 Task: Select Grocery. Add to cart, from DashMart for 4646 Smithfield Avenue, Lubbock, Texas 79401, Cell Number 806-758-1089, following items : Romaine Lettuce (1 ct) - 2, Cucumber (each) - 5, Watermelon Chunks (8 oz) - 2, Lemon (3 ct) - 2
Action: Mouse moved to (360, 113)
Screenshot: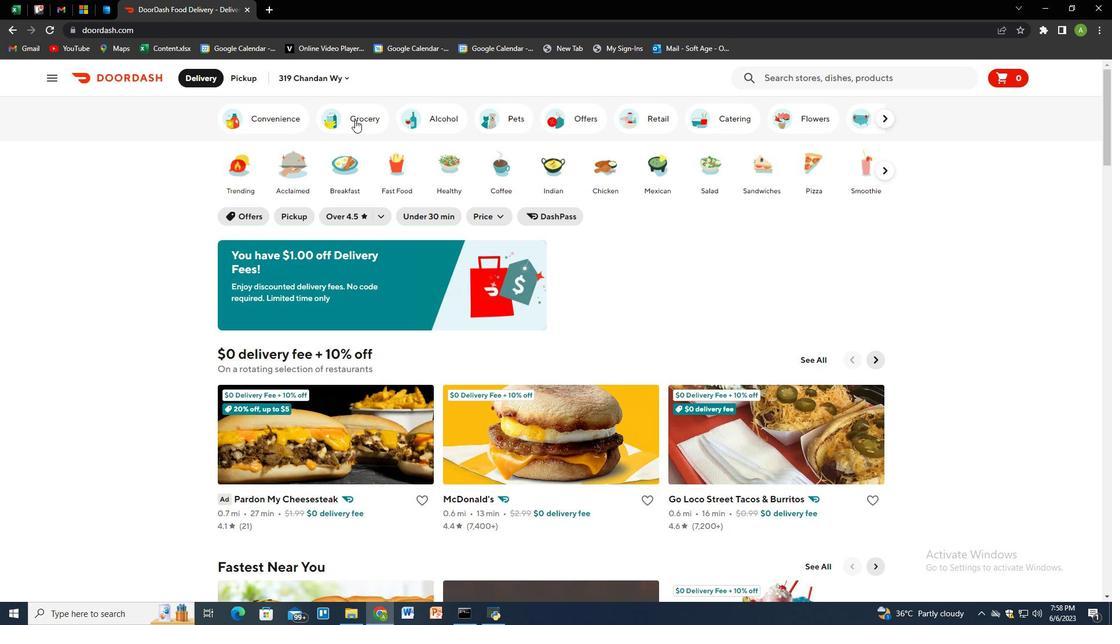 
Action: Mouse pressed left at (360, 113)
Screenshot: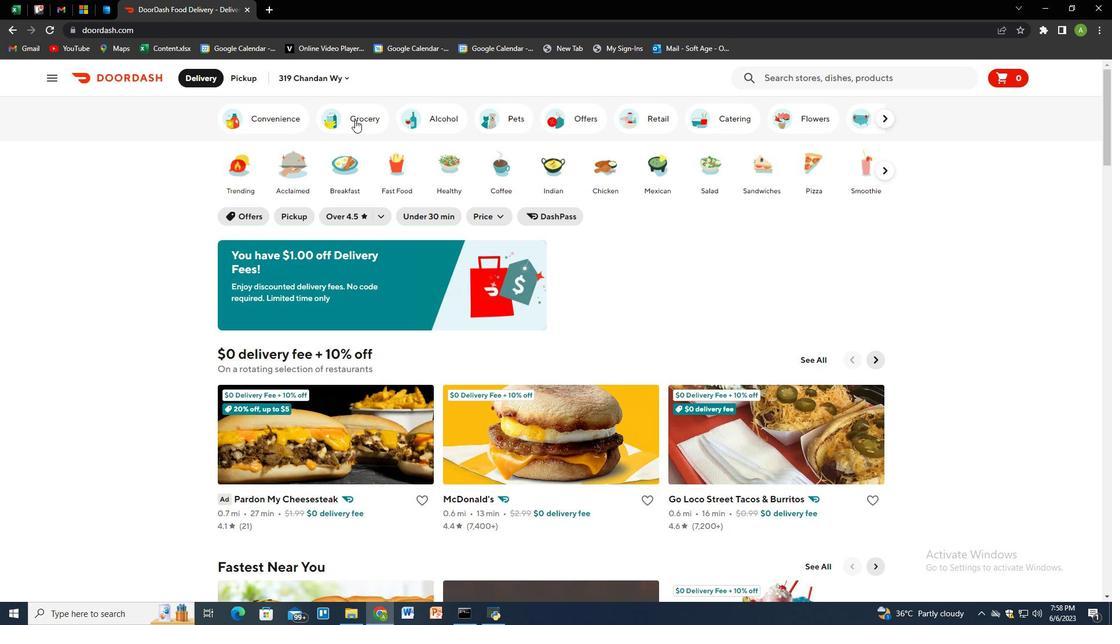 
Action: Mouse moved to (634, 564)
Screenshot: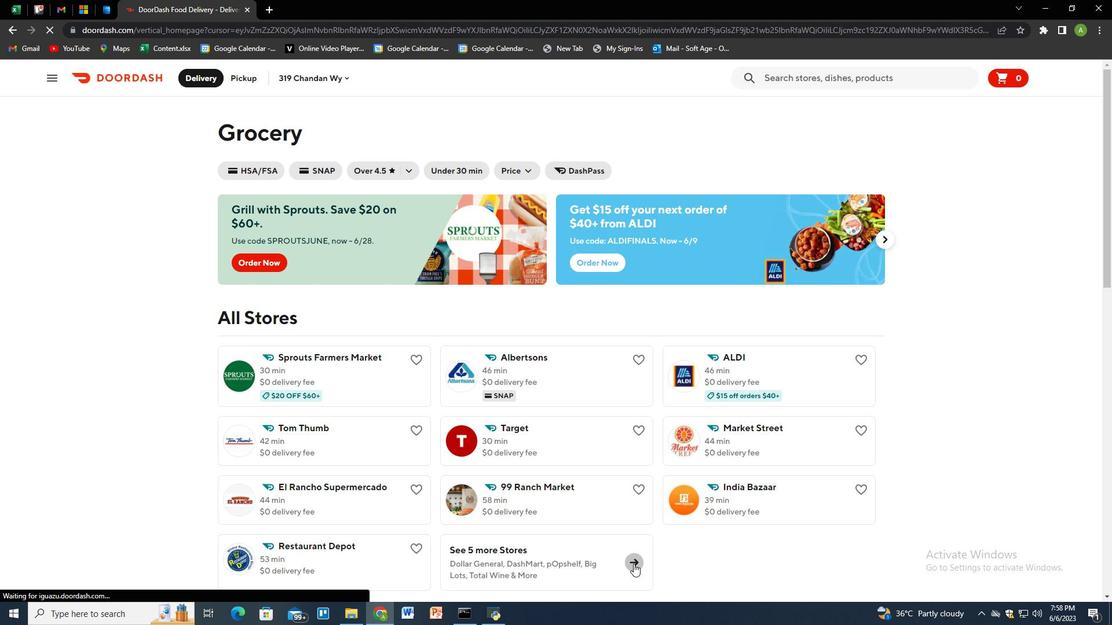 
Action: Mouse pressed left at (634, 564)
Screenshot: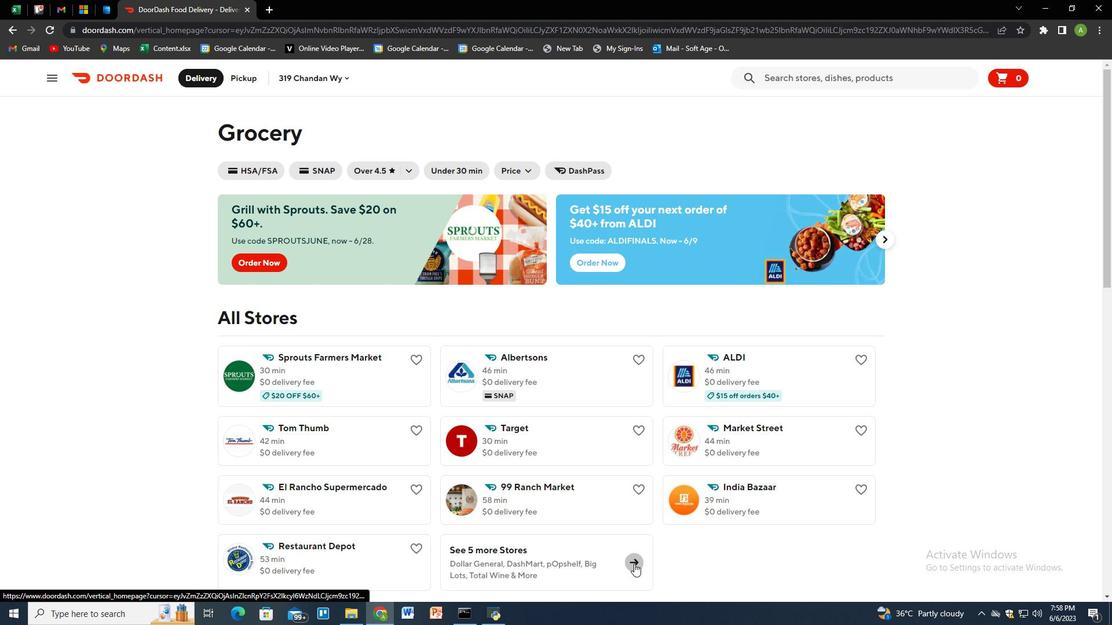
Action: Mouse moved to (721, 387)
Screenshot: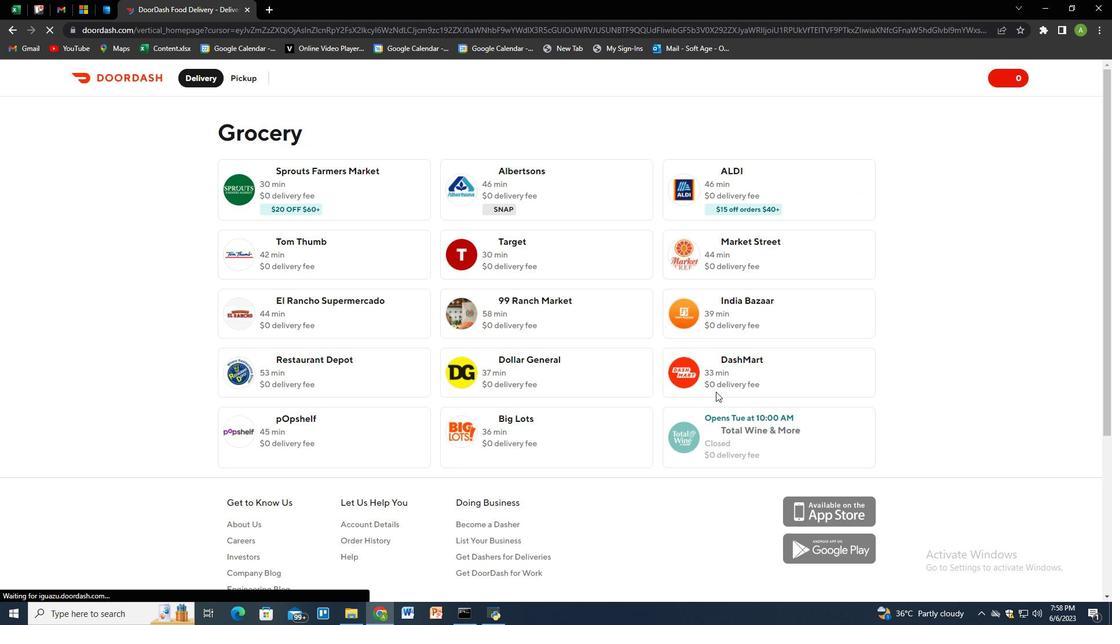 
Action: Mouse pressed left at (721, 387)
Screenshot: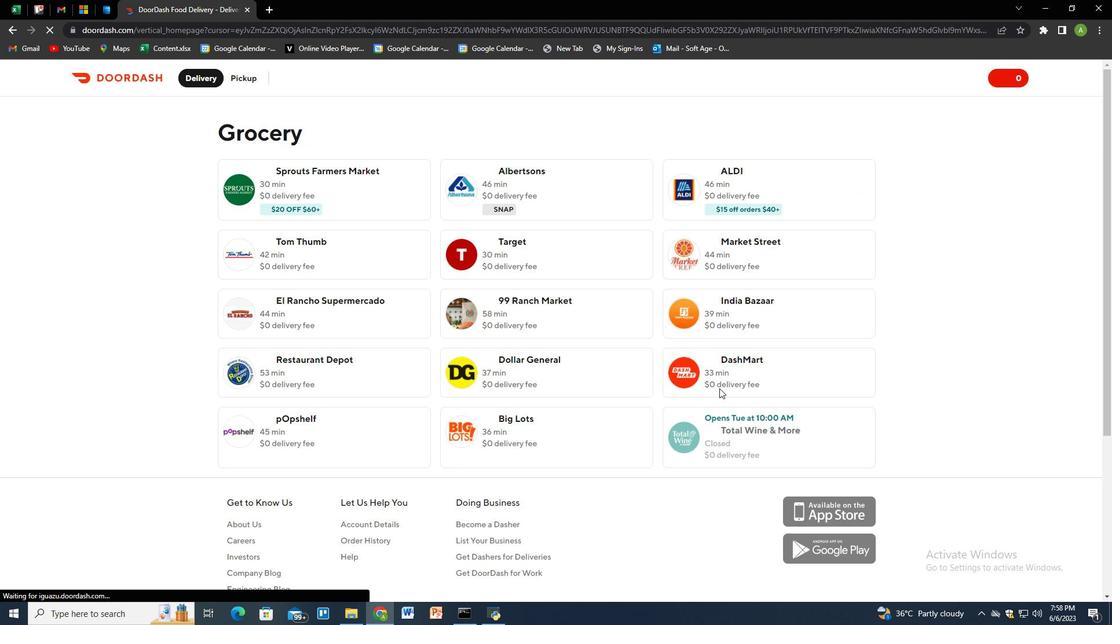 
Action: Mouse moved to (253, 74)
Screenshot: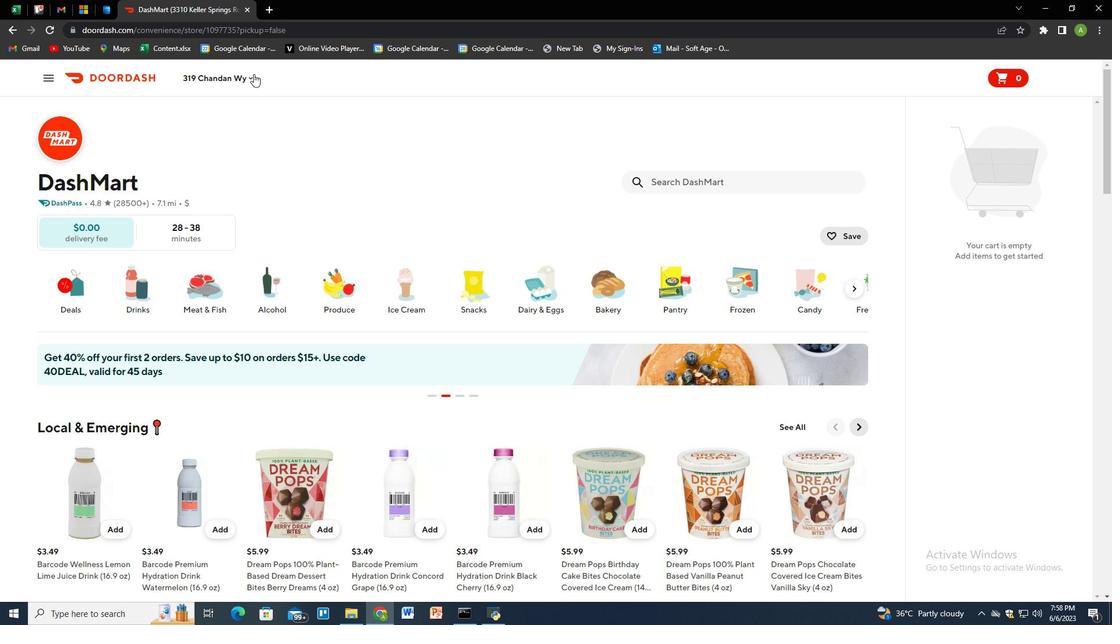 
Action: Mouse pressed left at (253, 74)
Screenshot: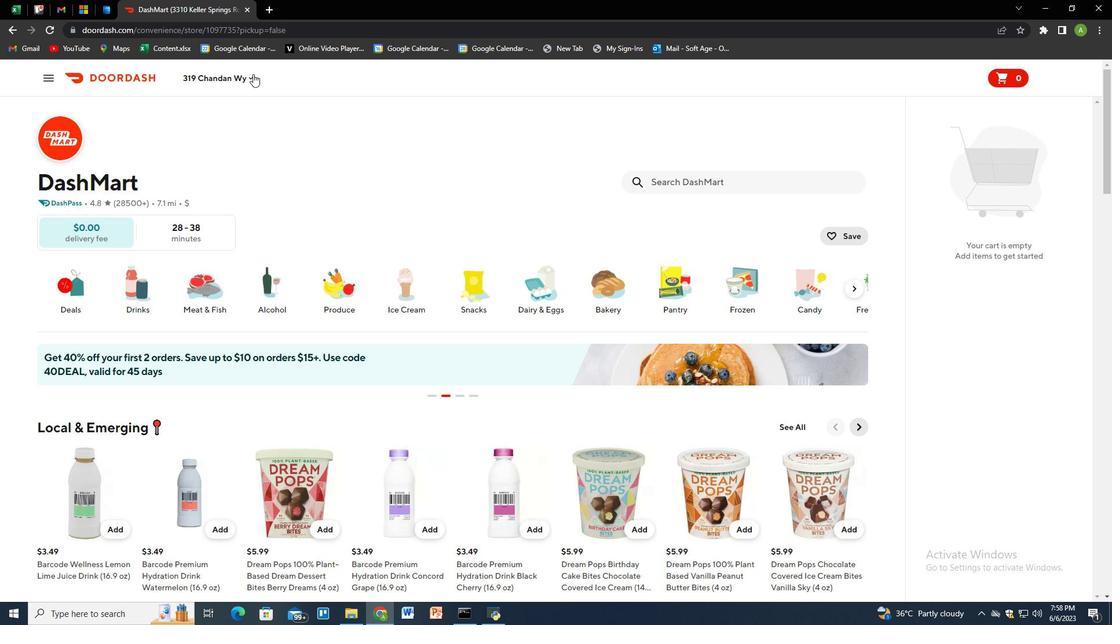 
Action: Mouse moved to (252, 128)
Screenshot: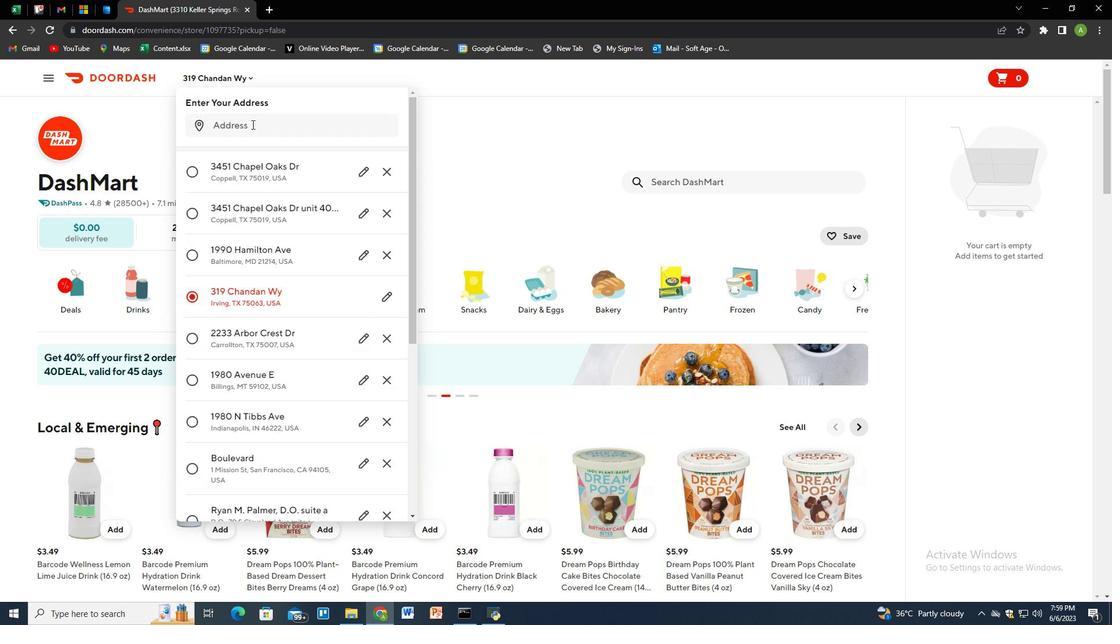 
Action: Mouse pressed left at (252, 128)
Screenshot: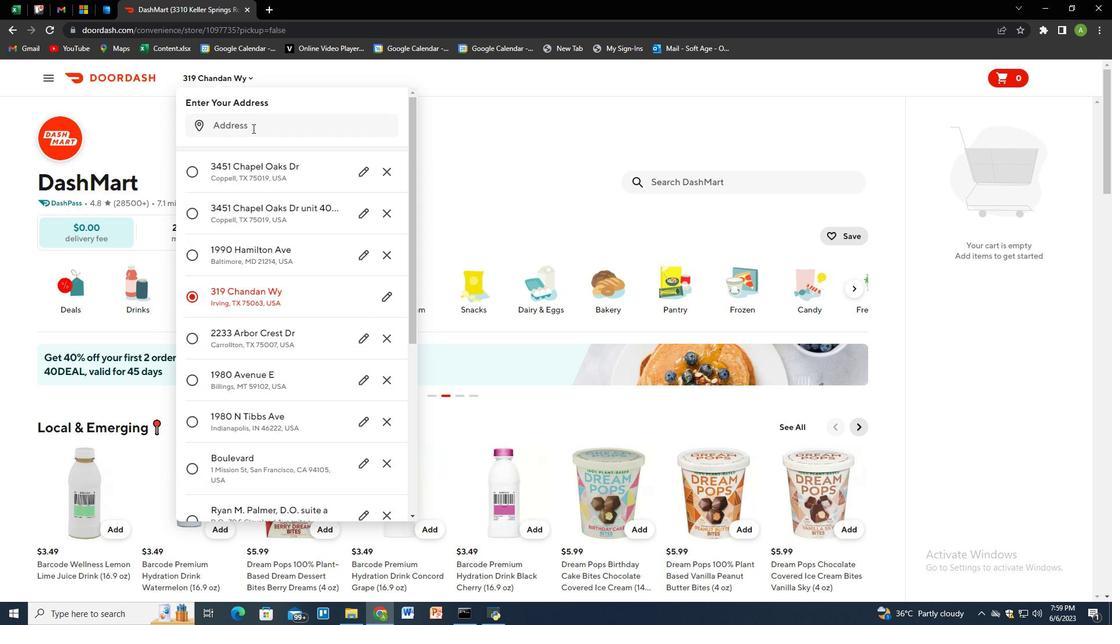 
Action: Key pressed 4646<Key.space>smithfield<Key.space>avenue,<Key.space>lubbock,<Key.space>texas<Key.space>79401<Key.enter>
Screenshot: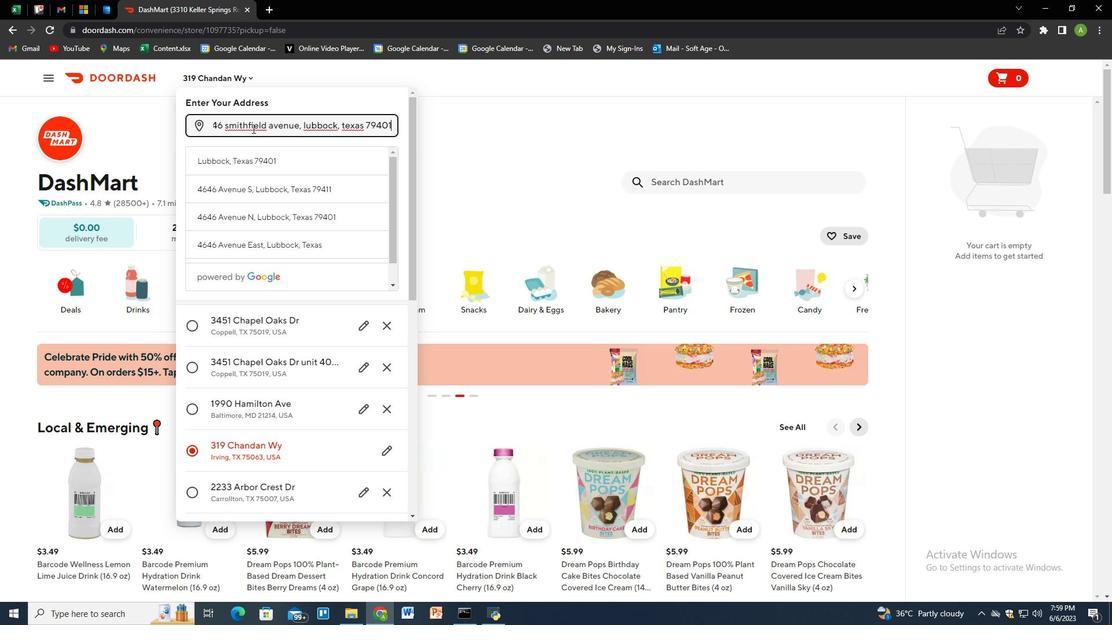 
Action: Mouse moved to (316, 362)
Screenshot: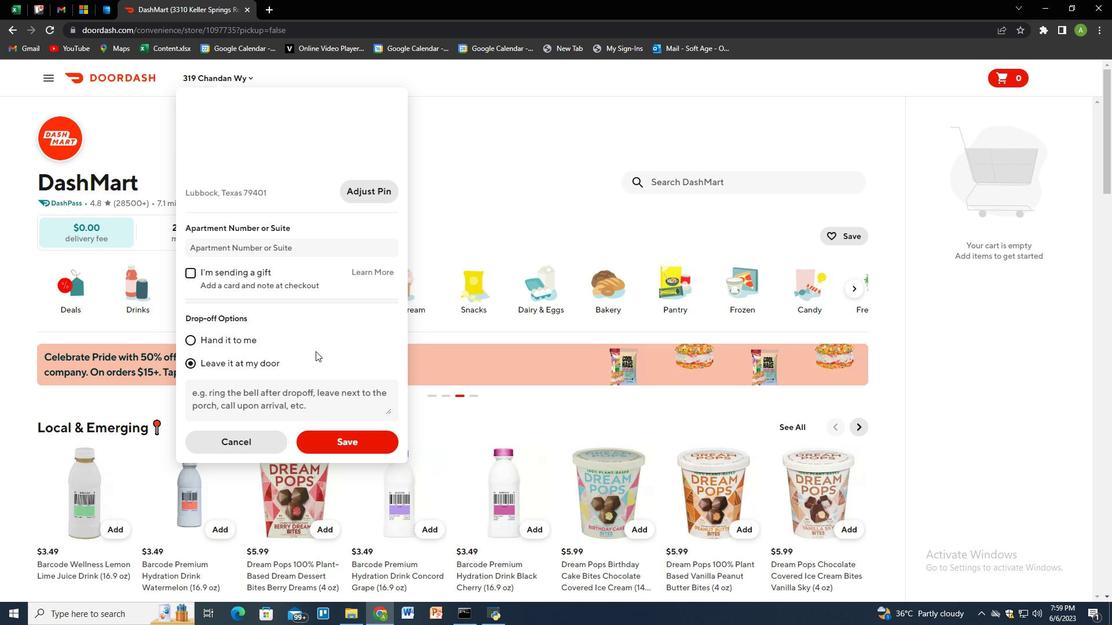 
Action: Mouse scrolled (316, 362) with delta (0, 0)
Screenshot: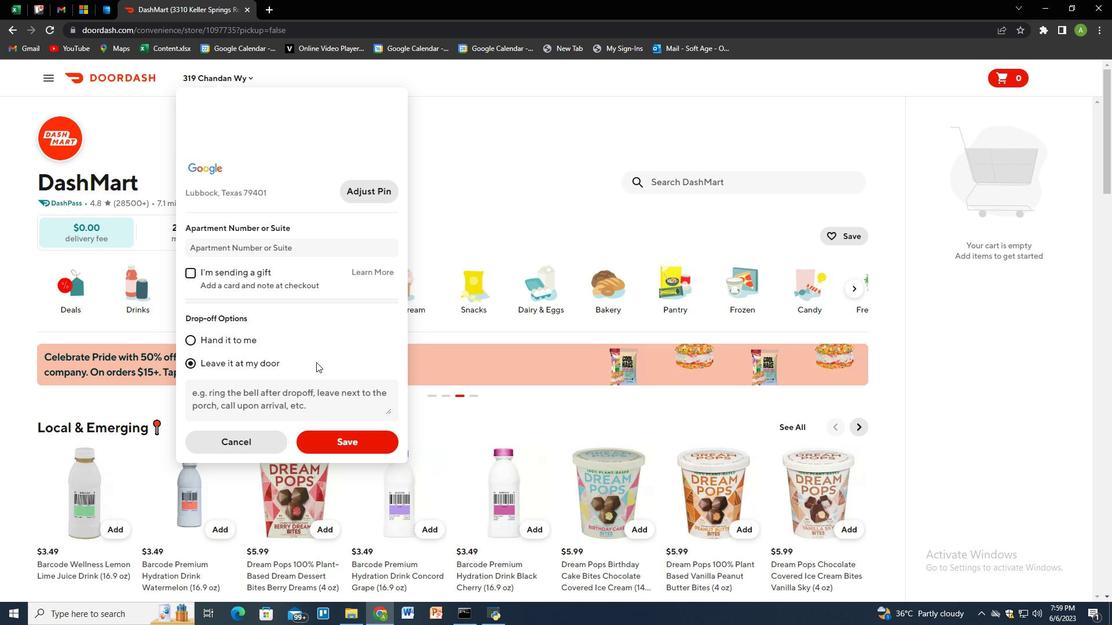
Action: Mouse scrolled (316, 362) with delta (0, 0)
Screenshot: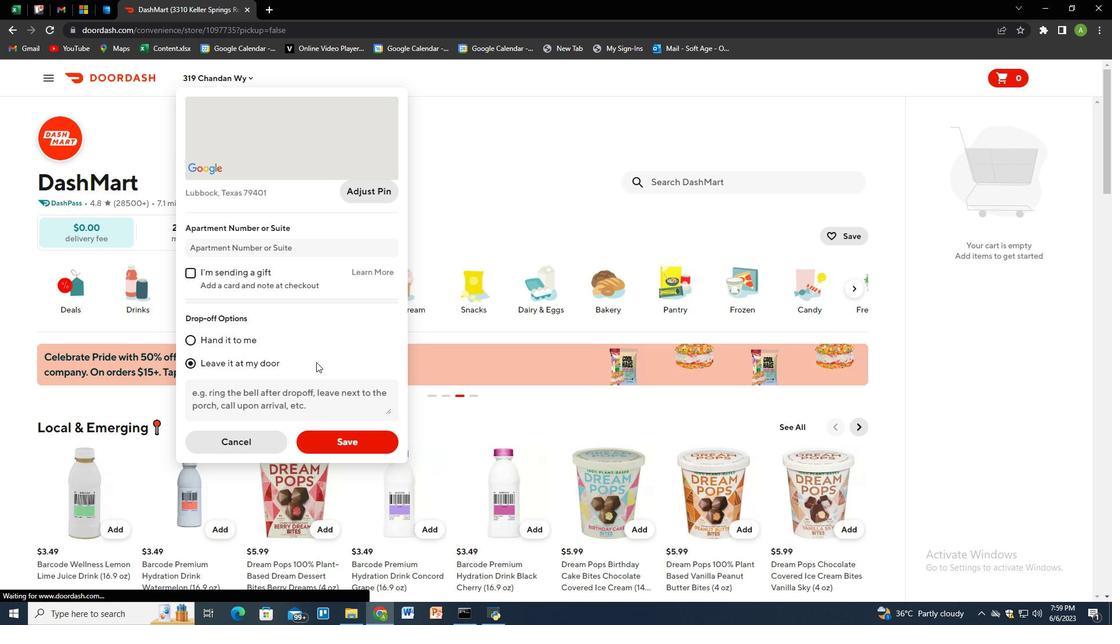 
Action: Mouse scrolled (316, 362) with delta (0, 0)
Screenshot: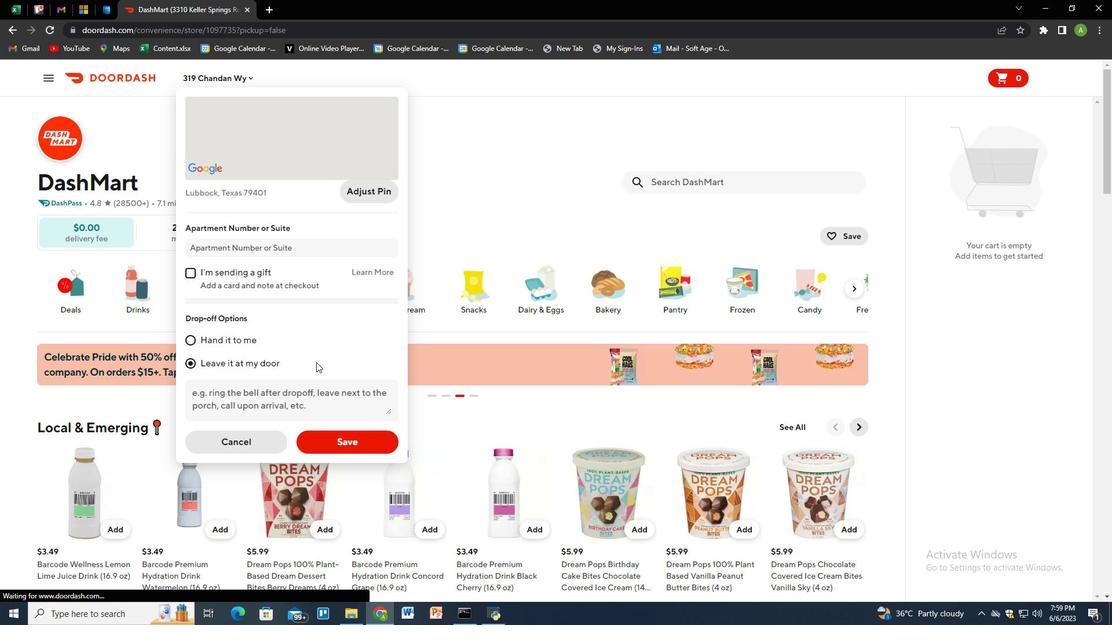 
Action: Mouse scrolled (316, 362) with delta (0, 0)
Screenshot: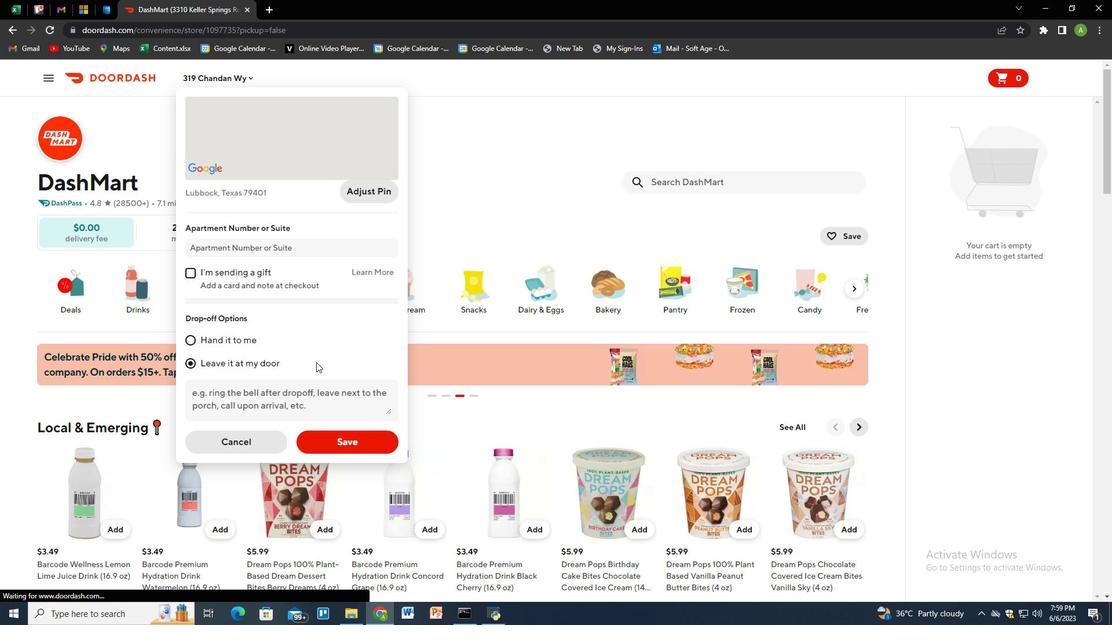 
Action: Mouse moved to (346, 513)
Screenshot: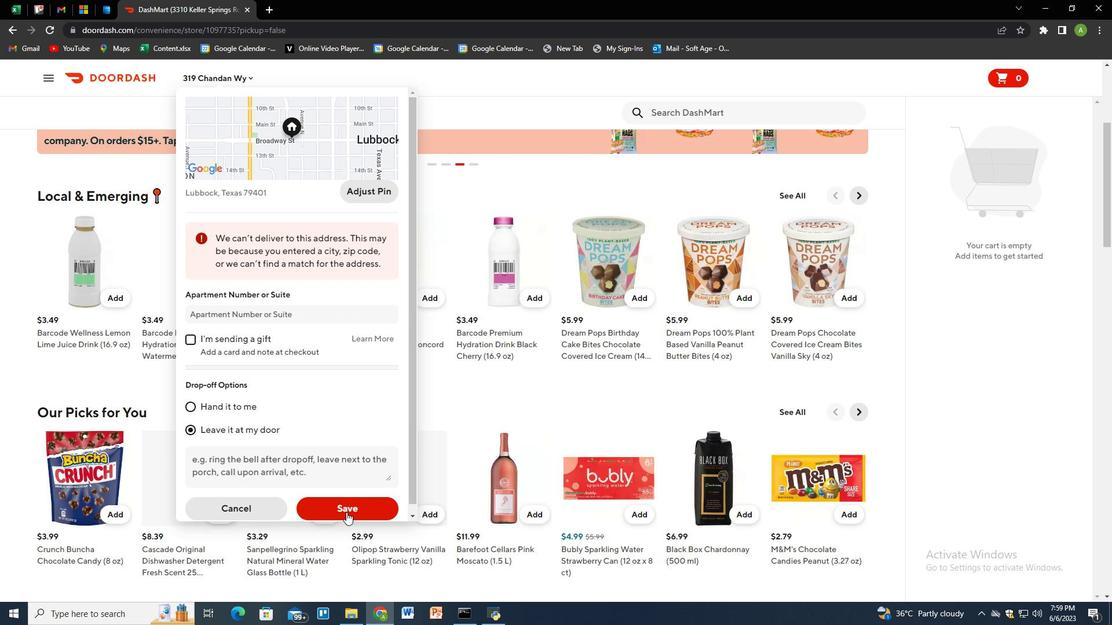 
Action: Mouse pressed left at (346, 513)
Screenshot: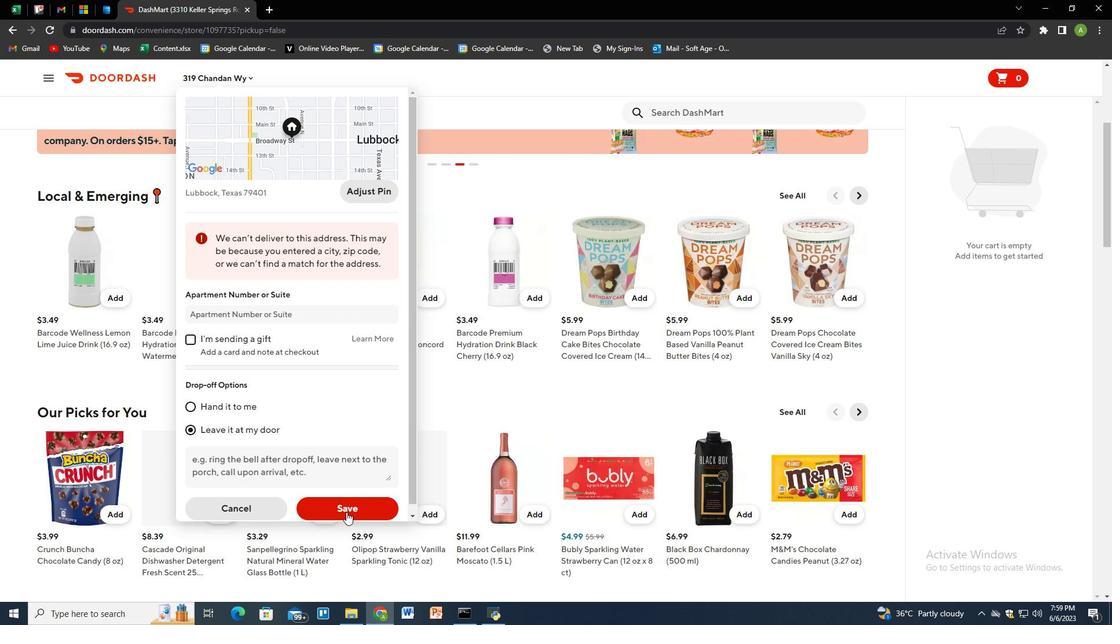 
Action: Mouse moved to (734, 210)
Screenshot: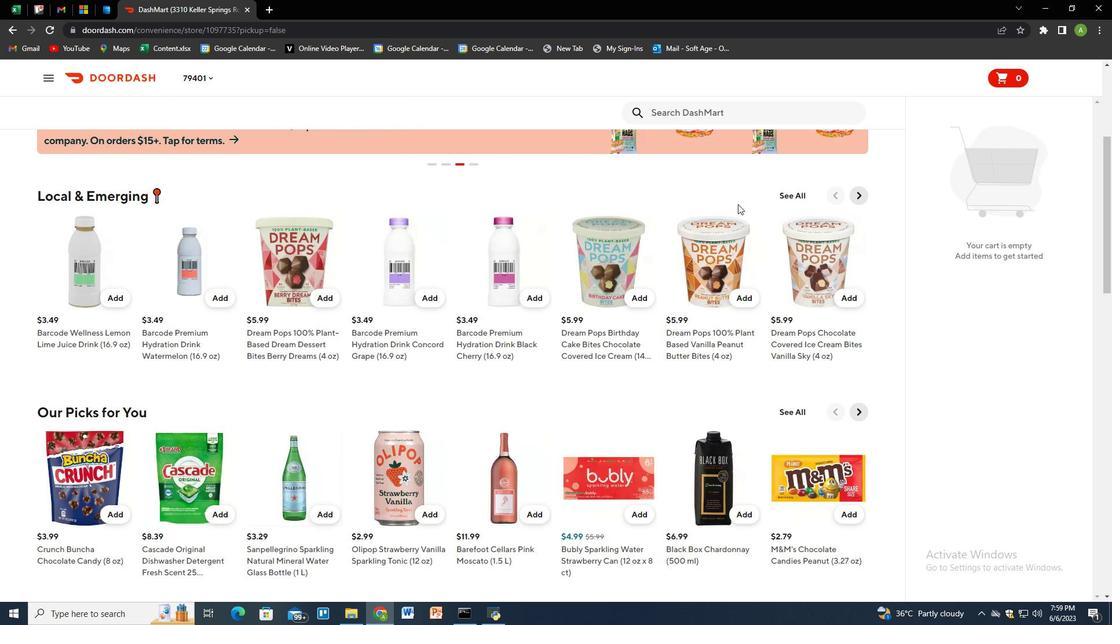 
Action: Mouse scrolled (734, 210) with delta (0, 0)
Screenshot: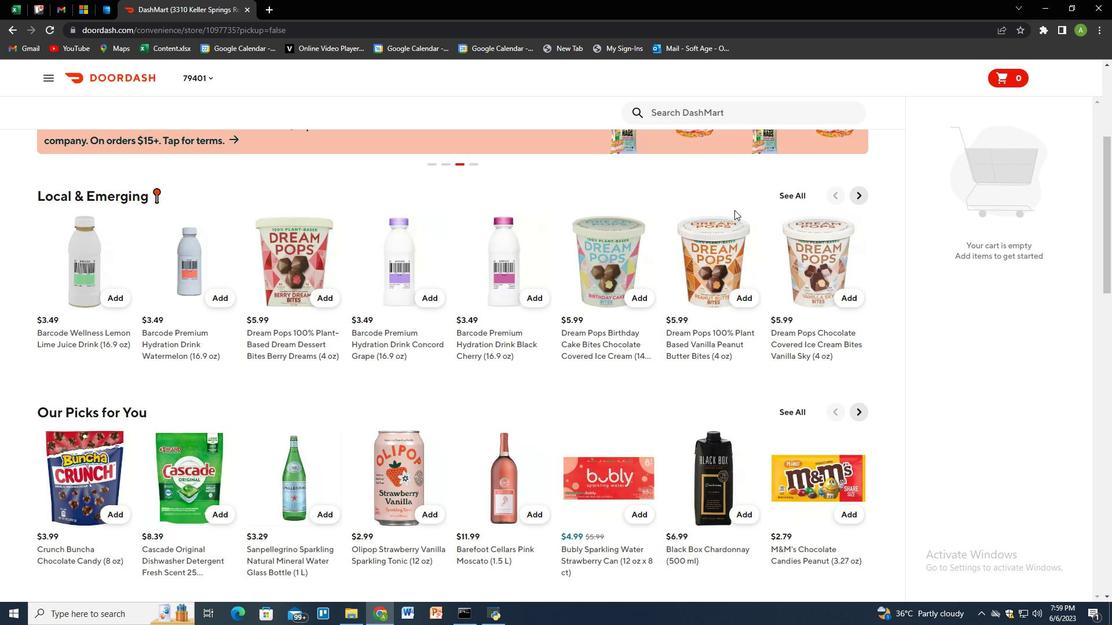 
Action: Mouse scrolled (734, 210) with delta (0, 0)
Screenshot: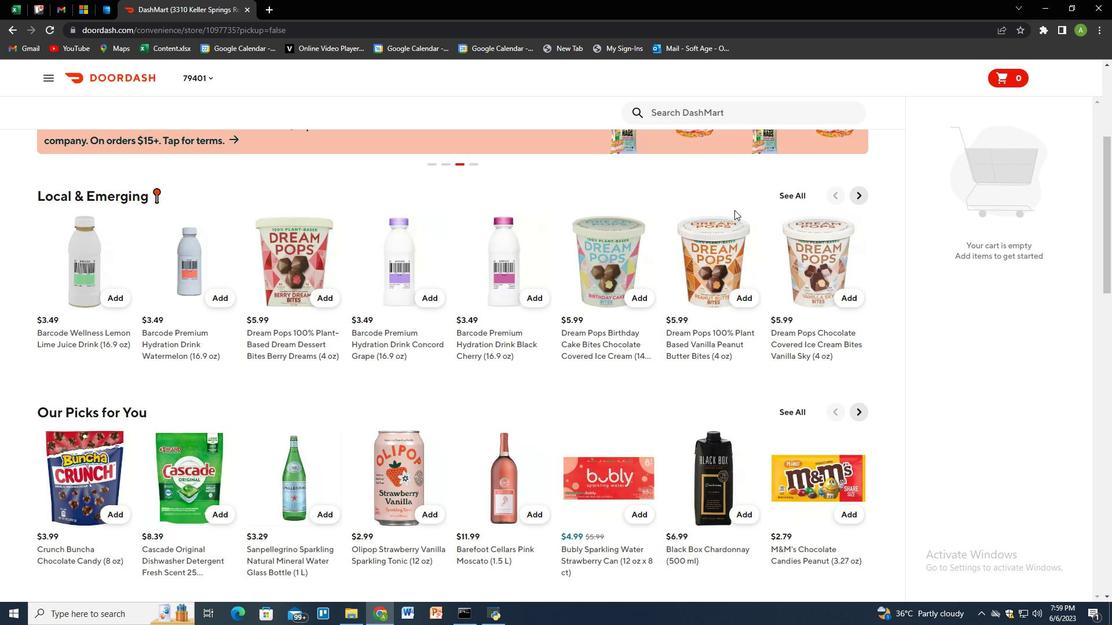 
Action: Mouse scrolled (734, 210) with delta (0, 0)
Screenshot: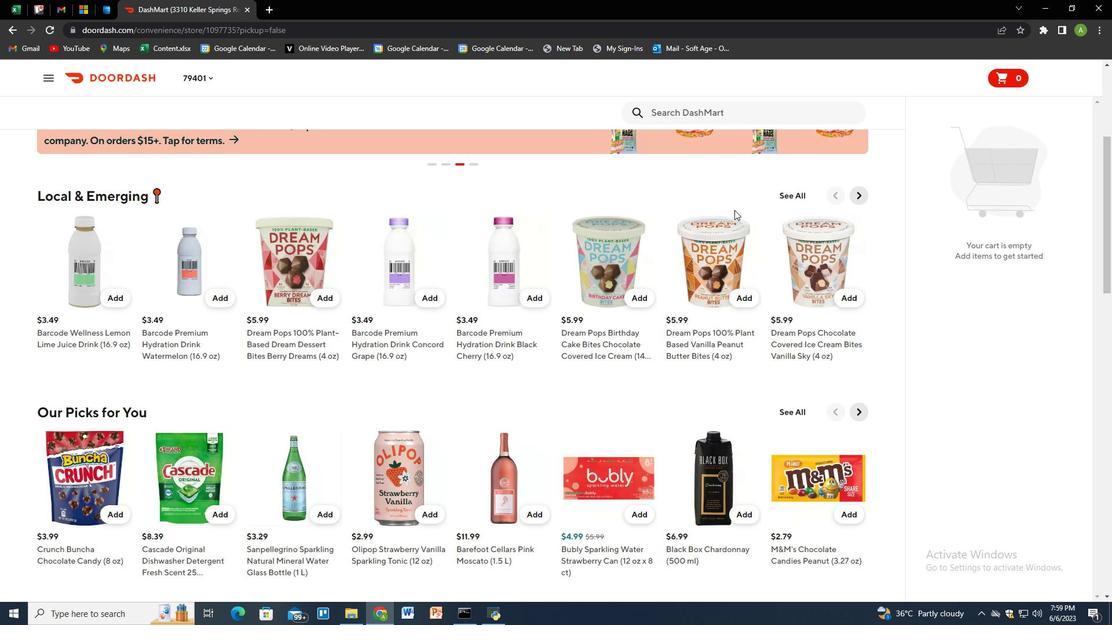 
Action: Mouse moved to (709, 125)
Screenshot: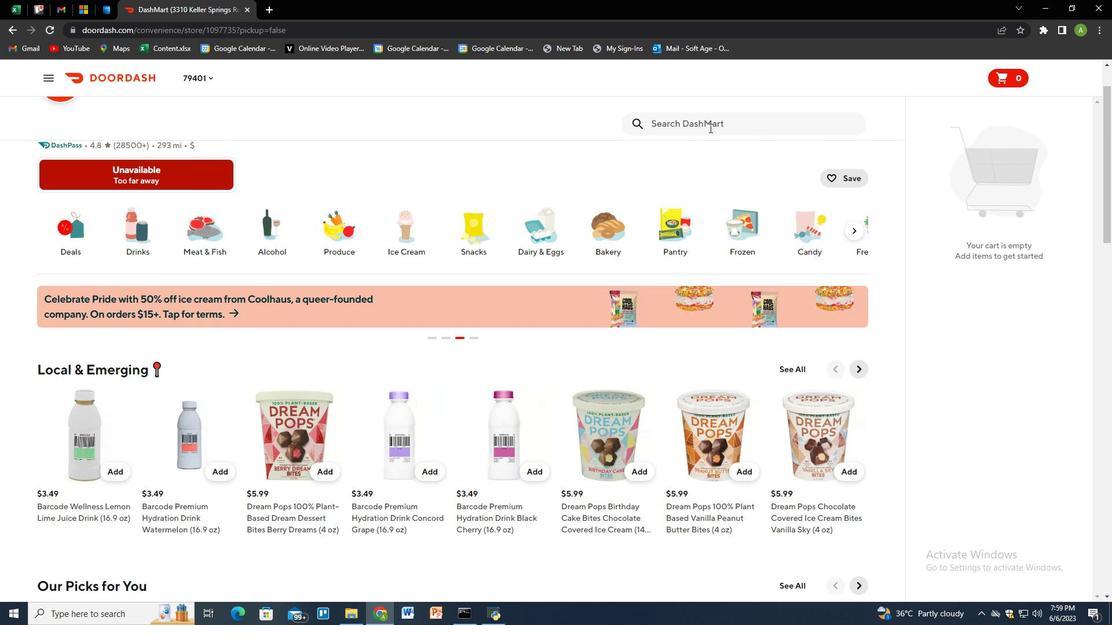 
Action: Mouse pressed left at (709, 125)
Screenshot: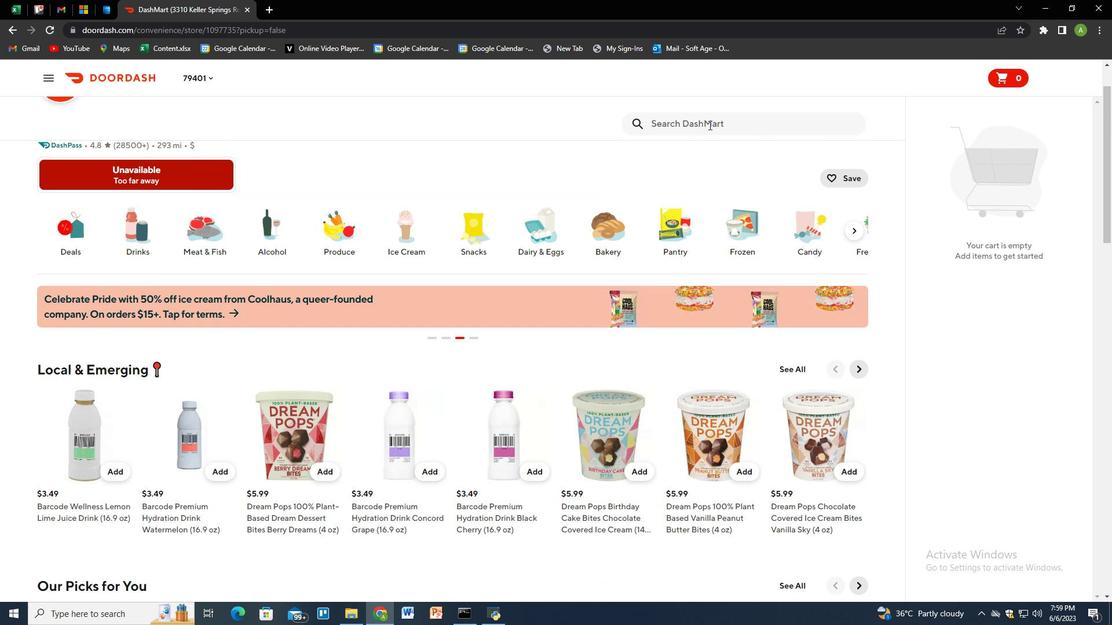 
Action: Key pressed romaine<Key.space>lettuce<Key.space><Key.shift_r>(1<Key.space>ct<Key.shift_r>)<Key.enter>
Screenshot: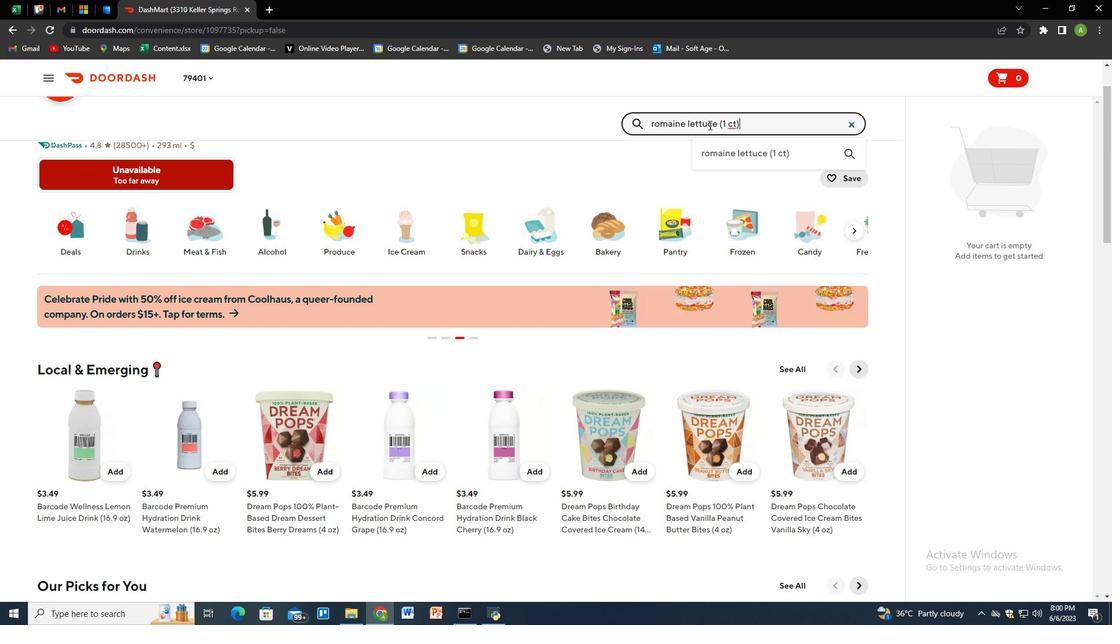 
Action: Mouse moved to (665, 147)
Screenshot: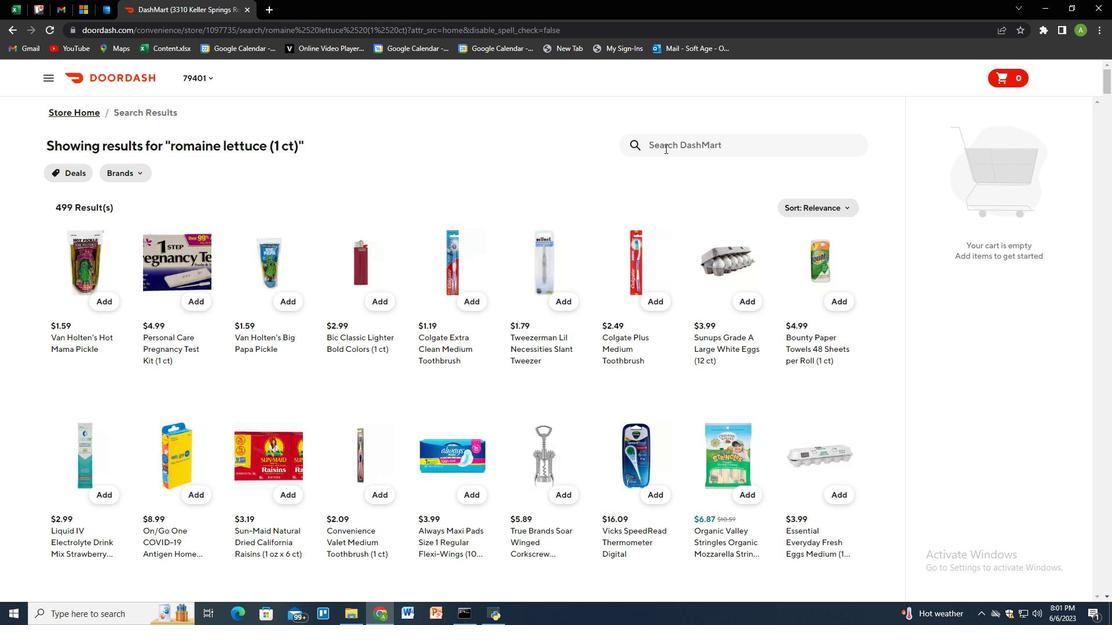 
Action: Mouse pressed left at (665, 147)
Screenshot: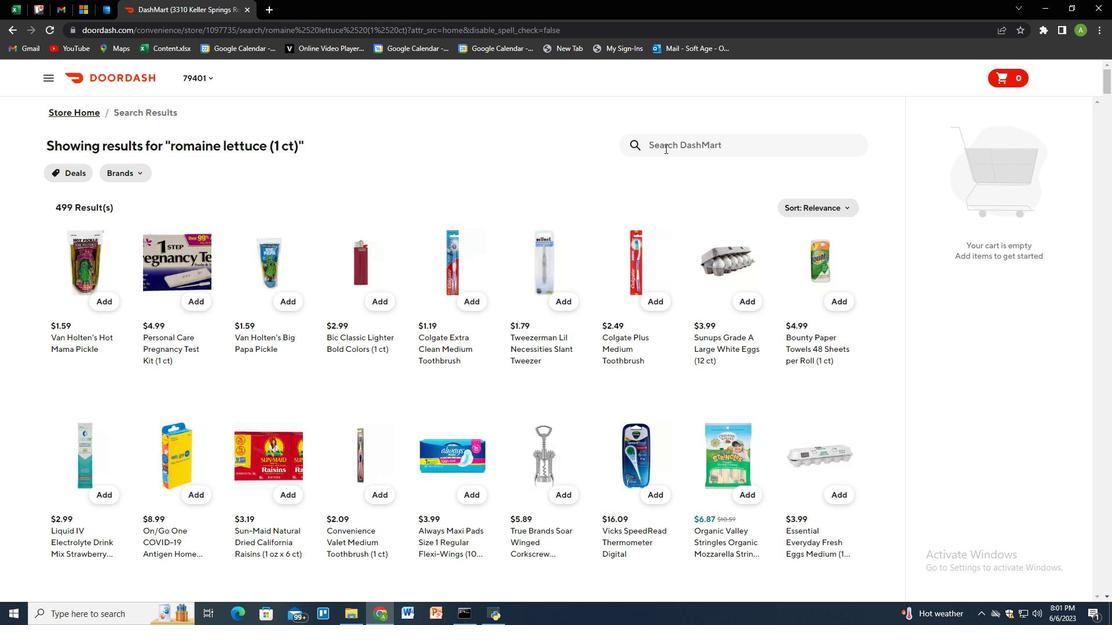 
Action: Mouse moved to (665, 147)
Screenshot: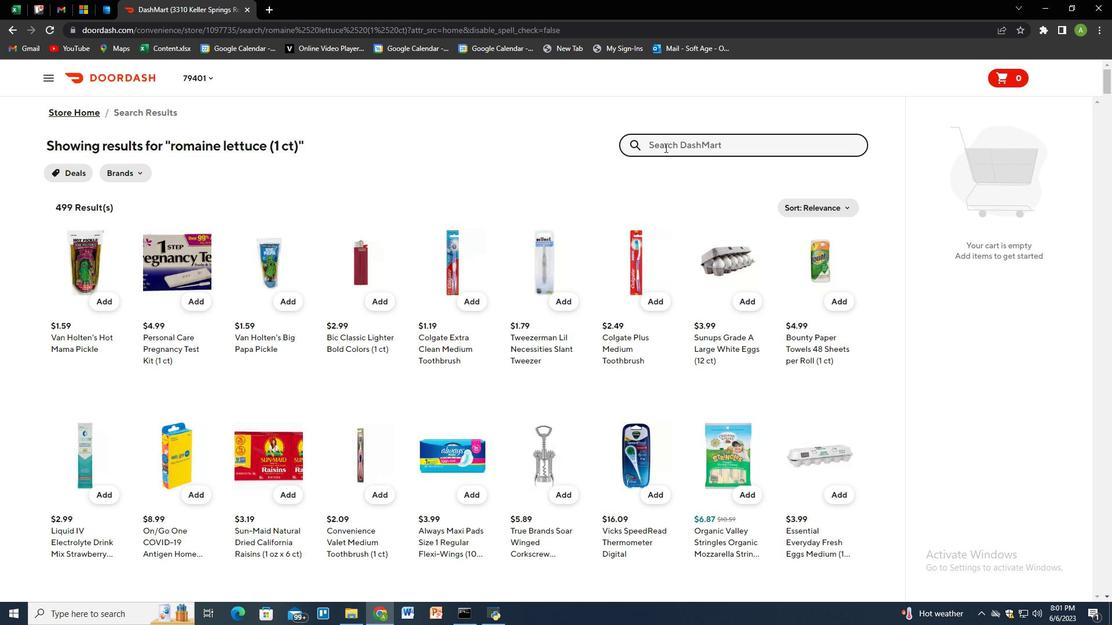 
Action: Key pressed cus<Key.backspace>cumber<Key.space><Key.shift_r>(each<Key.shift_r>)<Key.enter>
Screenshot: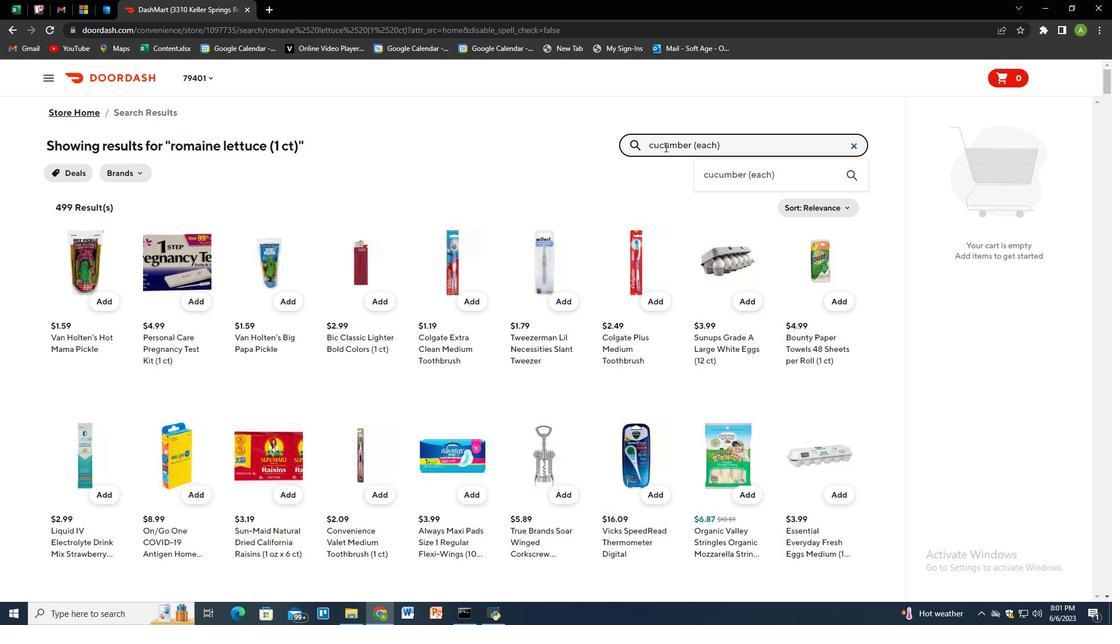 
Action: Mouse moved to (732, 151)
Screenshot: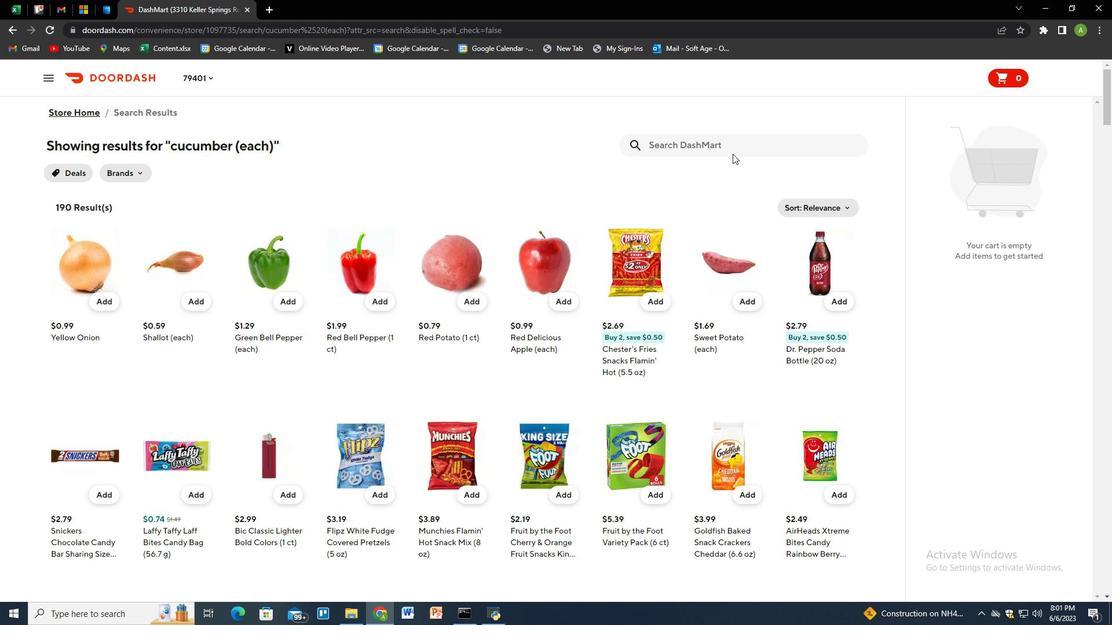 
Action: Mouse pressed left at (732, 151)
Screenshot: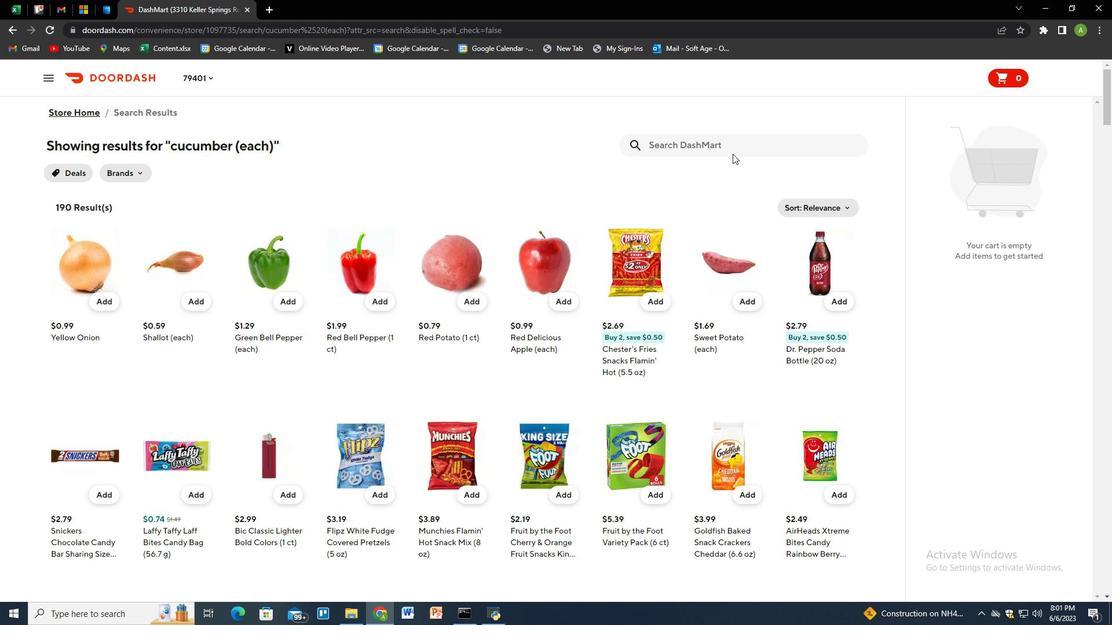 
Action: Key pressed watermelon<Key.space>chuk<Key.backspace>nks<Key.space><Key.shift_r>(8<Key.space>oz<Key.shift_r>_<Key.backspace><Key.shift_r>)<Key.enter>
Screenshot: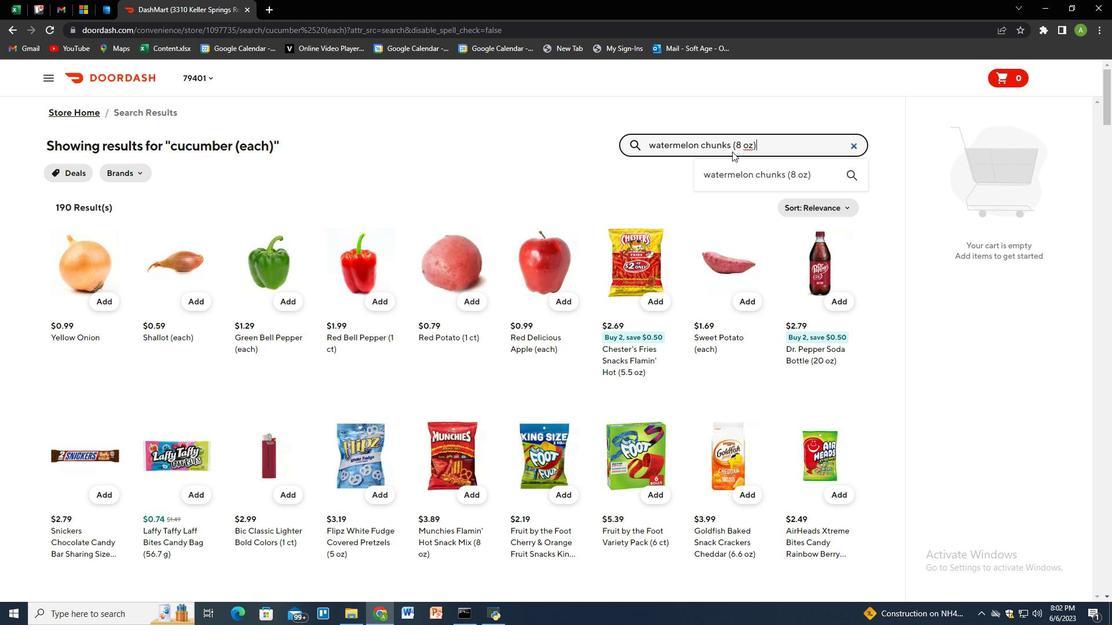 
Action: Mouse moved to (707, 146)
Screenshot: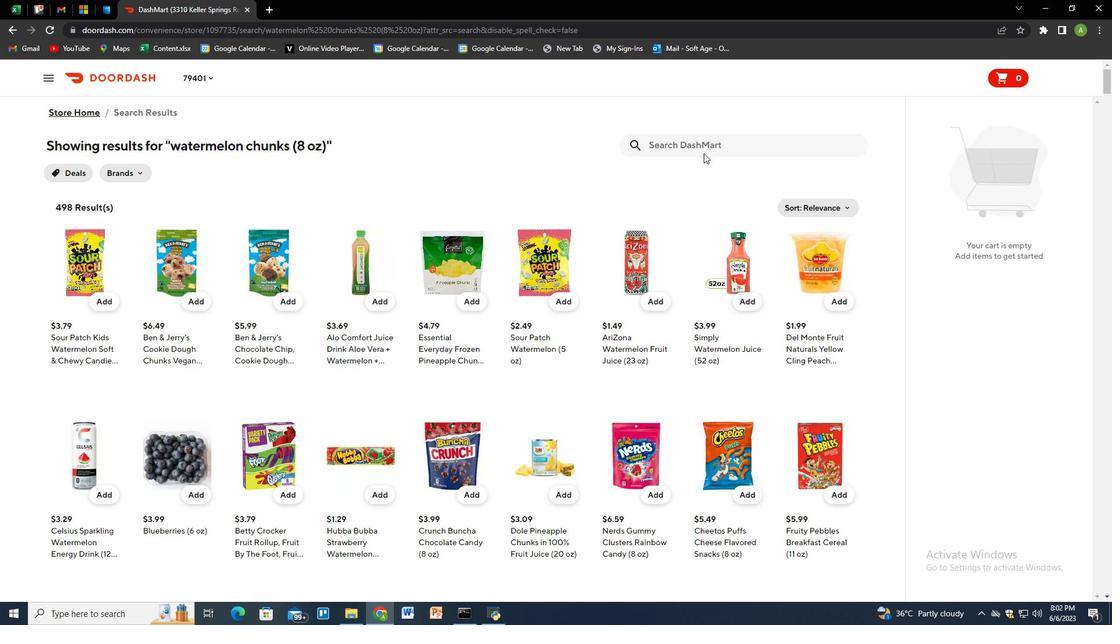 
Action: Mouse pressed left at (707, 146)
Screenshot: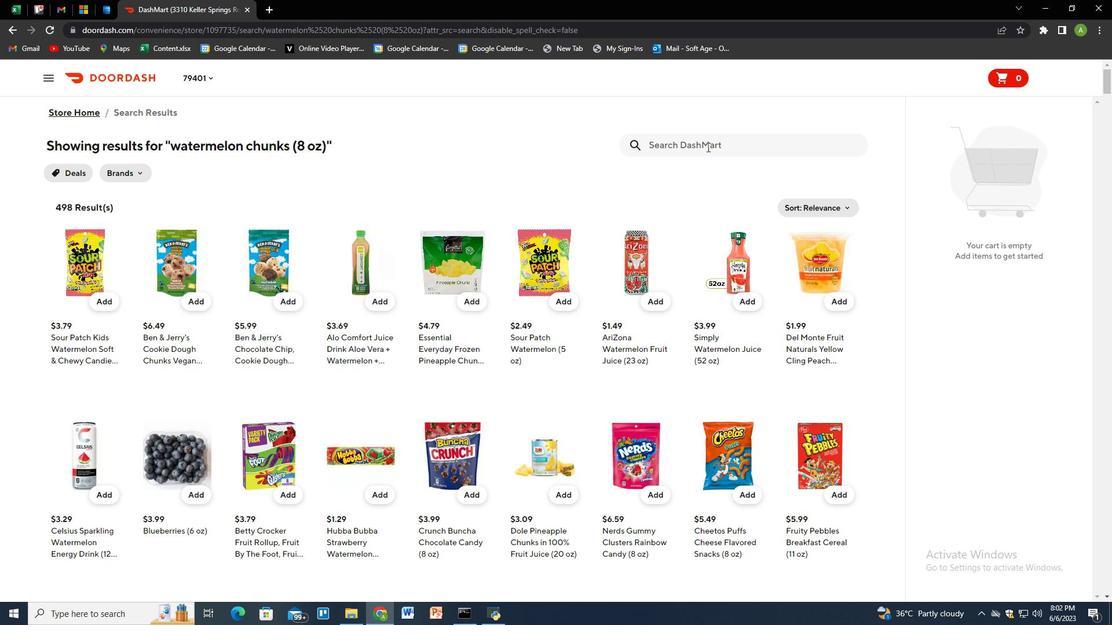 
Action: Key pressed lemon<Key.space><Key.shift_r>(3<Key.space>ct<Key.shift_r>)<Key.enter>
Screenshot: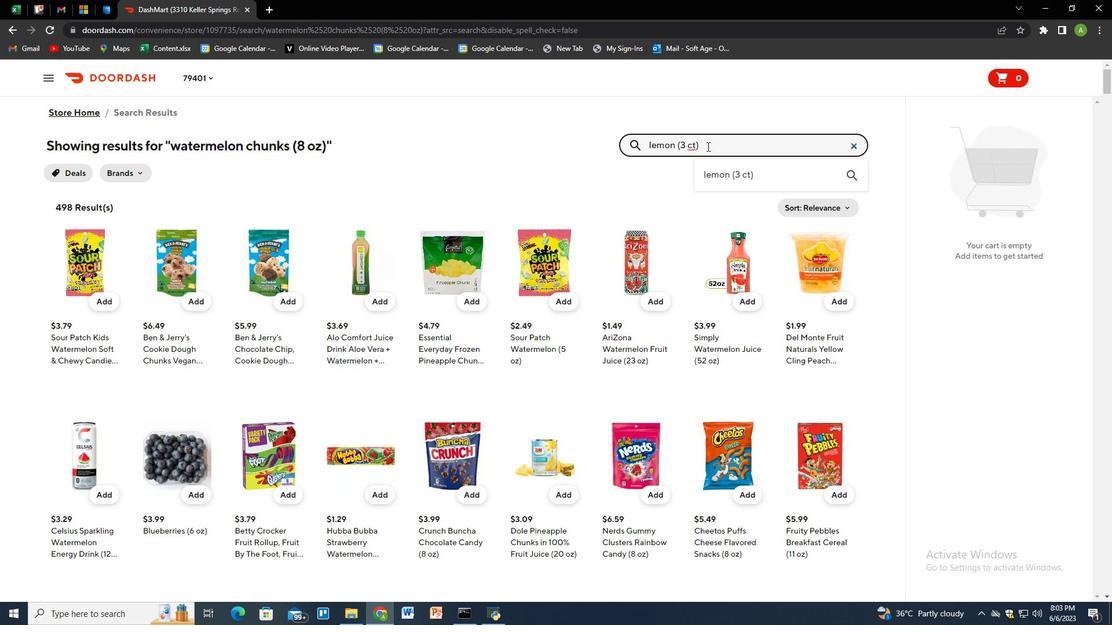 
